 Task: For heading Arial with bold.  font size for heading22,  'Change the font style of data to'Arial Narrow.  and font size to 14,  Change the alignment of both headline & data to Align middle.  In the sheet  analysisSalesAnalysis_2023
Action: Mouse moved to (529, 298)
Screenshot: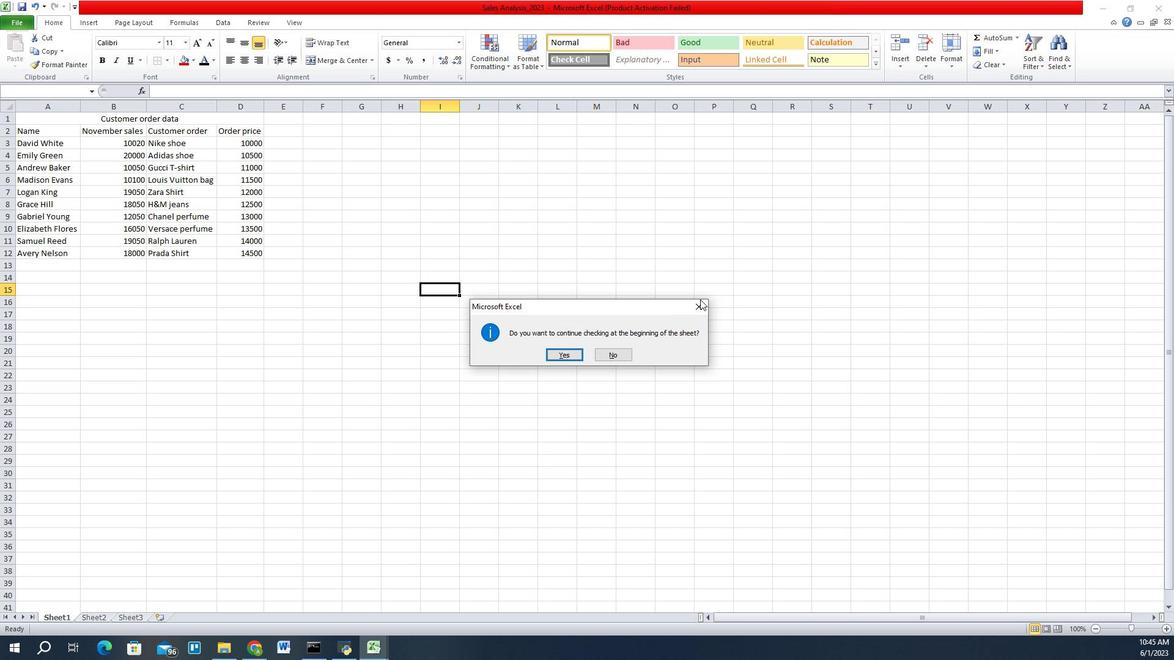 
Action: Mouse pressed left at (529, 298)
Screenshot: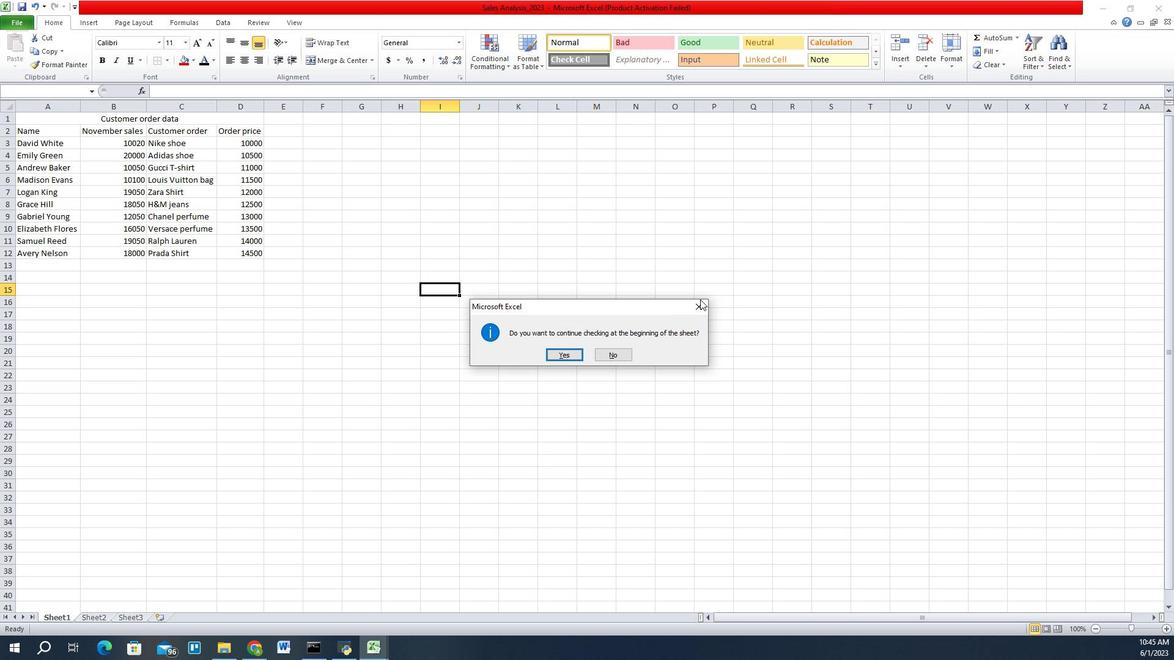 
Action: Mouse moved to (255, 291)
Screenshot: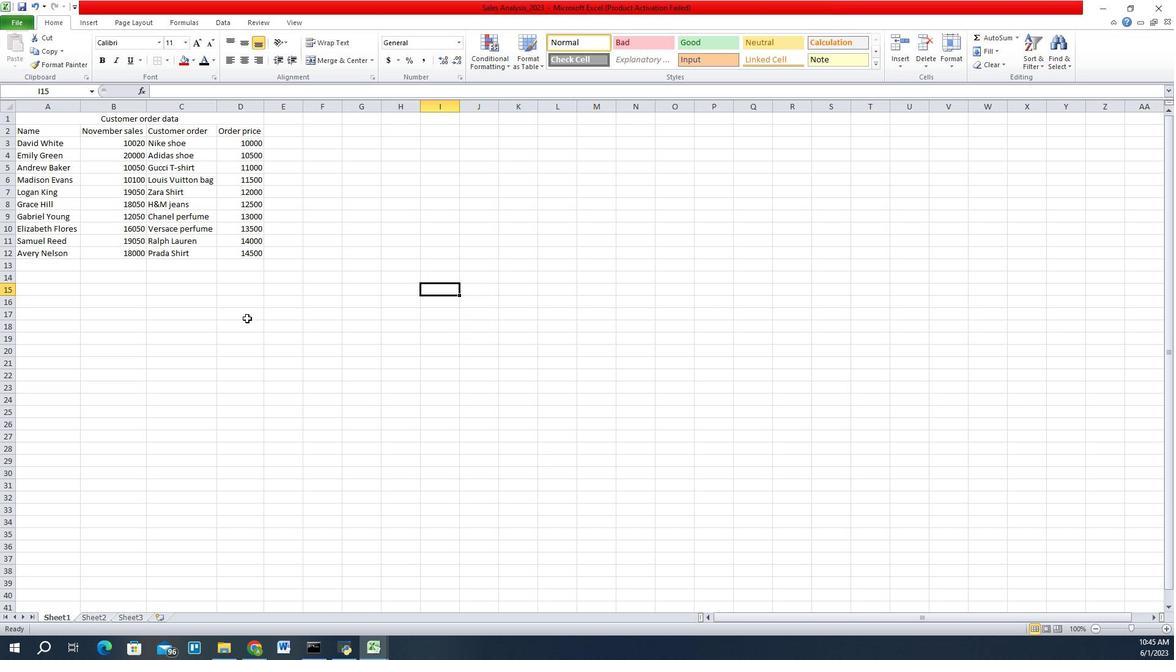 
Action: Key pressed <Key.alt_l>hff<Key.down><Key.down><Key.down><Key.down><Key.enter><Key.left><Key.up><Key.left><Key.left><Key.left><Key.up><Key.left><Key.up><Key.up><Key.up><Key.left><Key.left><Key.up><Key.up><Key.up><Key.up><Key.up><Key.up><Key.up><Key.up><Key.up><Key.alt_l>hff<Key.down><Key.down><Key.down><Key.down><Key.enter><Key.alt_l>hfs<Key.down><Key.down><Key.down><Key.down><Key.down><Key.down><Key.down><Key.down><Key.down><Key.up><Key.up><Key.enter><Key.down><Key.left><Key.shift_r><Key.right><Key.down><Key.alt_l>hff<Key.down><Key.down><Key.down><Key.down><Key.down><Key.down><Key.enter><Key.alt_l>hus<Key.left><Key.shift_r><Key.right><Key.down><Key.up><Key.shift_r><Key.right><Key.down><Key.down><Key.up><Key.alt_l>hfs<Key.down><Key.down><Key.down><Key.enter><Key.up><Key.shift_r><Key.down><Key.alt_l>hac<Key.alt_l>hac<Key.left>
Screenshot: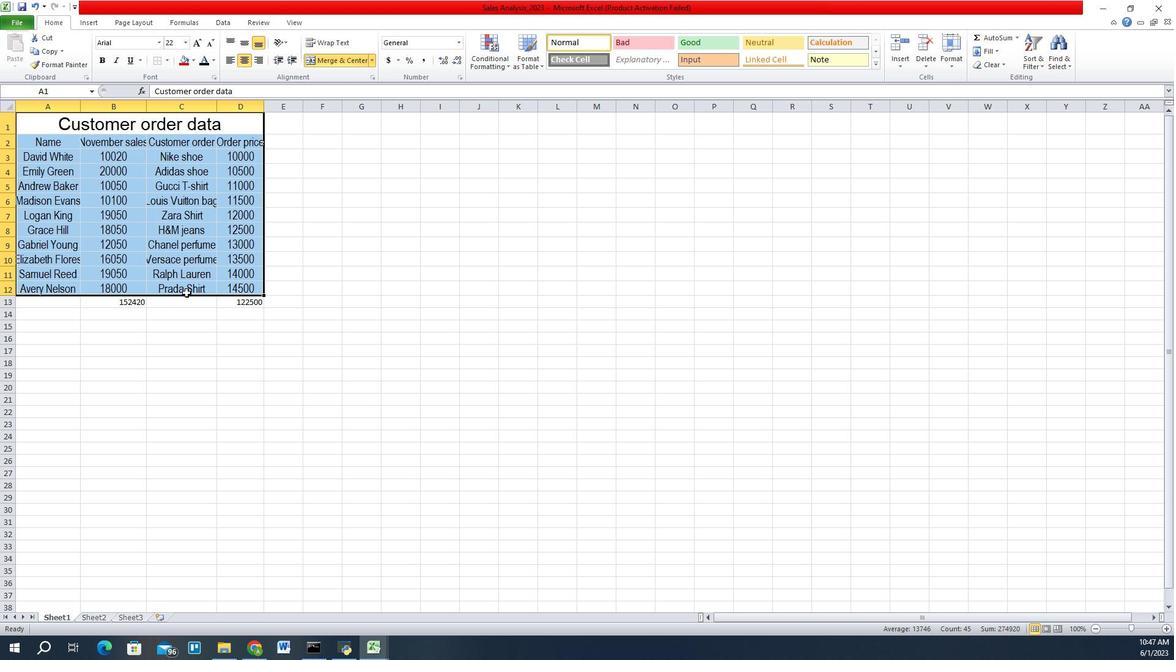 
Action: Mouse moved to (162, 102)
Screenshot: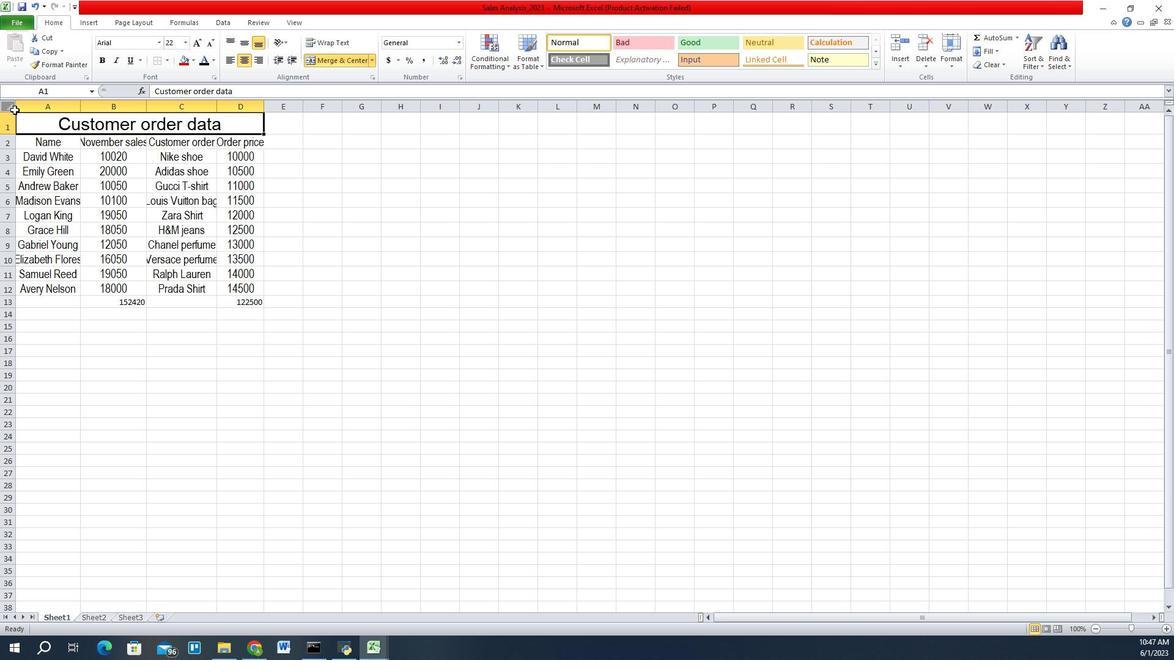
Action: Mouse pressed left at (162, 102)
Screenshot: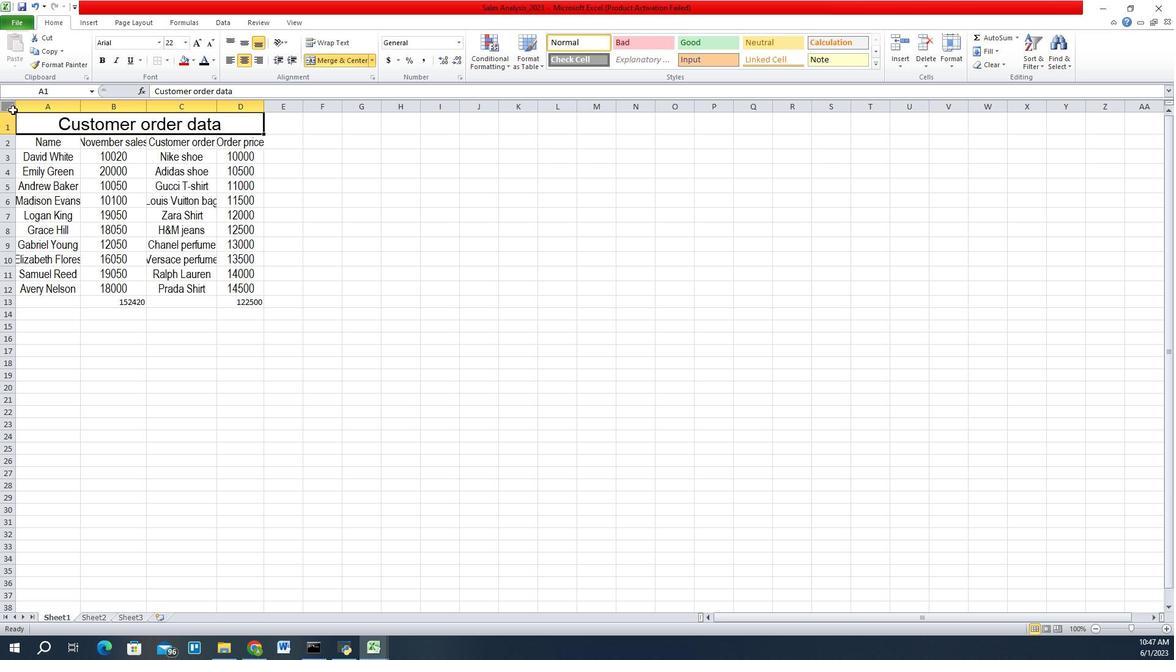 
Action: Mouse moved to (198, 99)
Screenshot: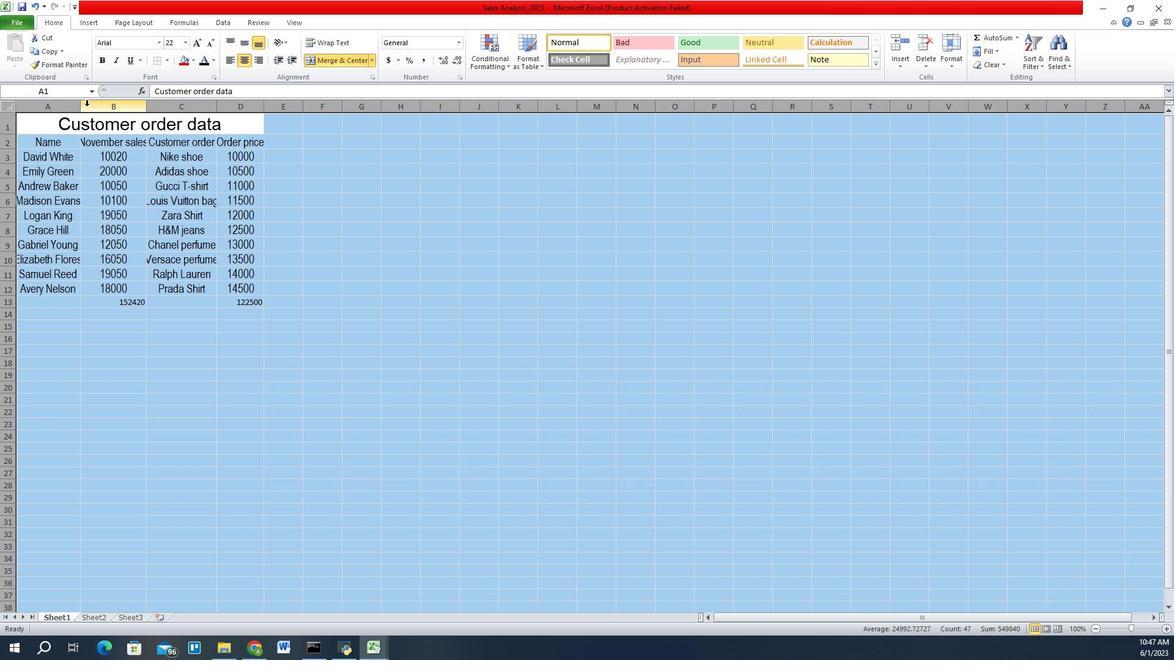 
Action: Mouse pressed left at (198, 99)
Screenshot: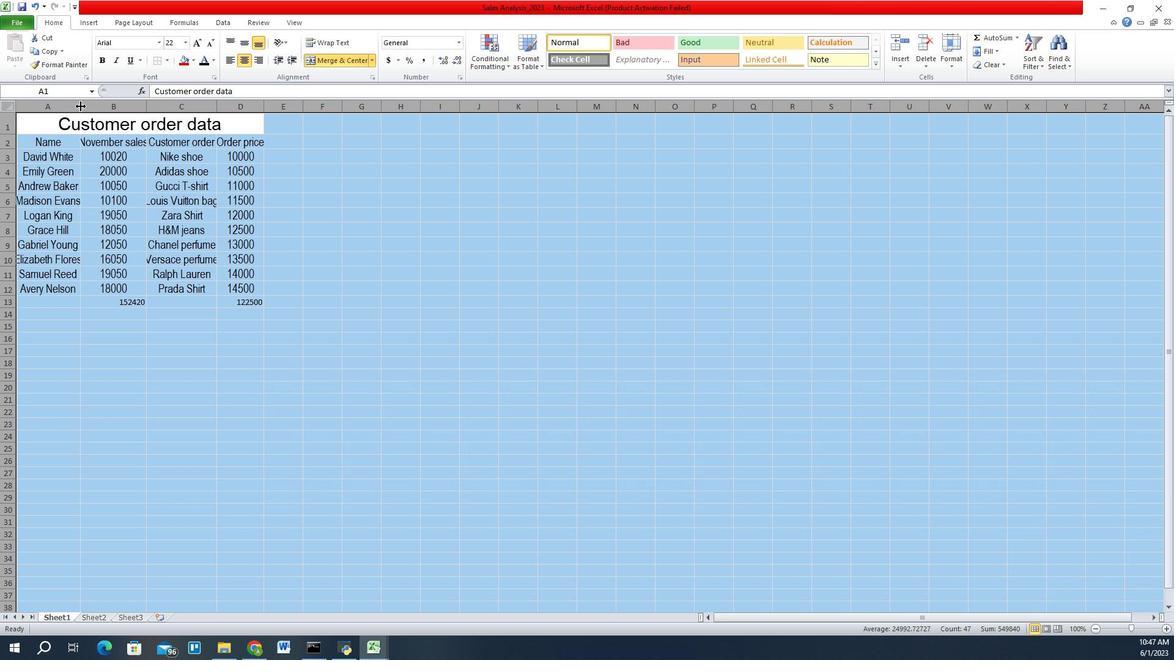 
Action: Mouse pressed left at (198, 99)
Screenshot: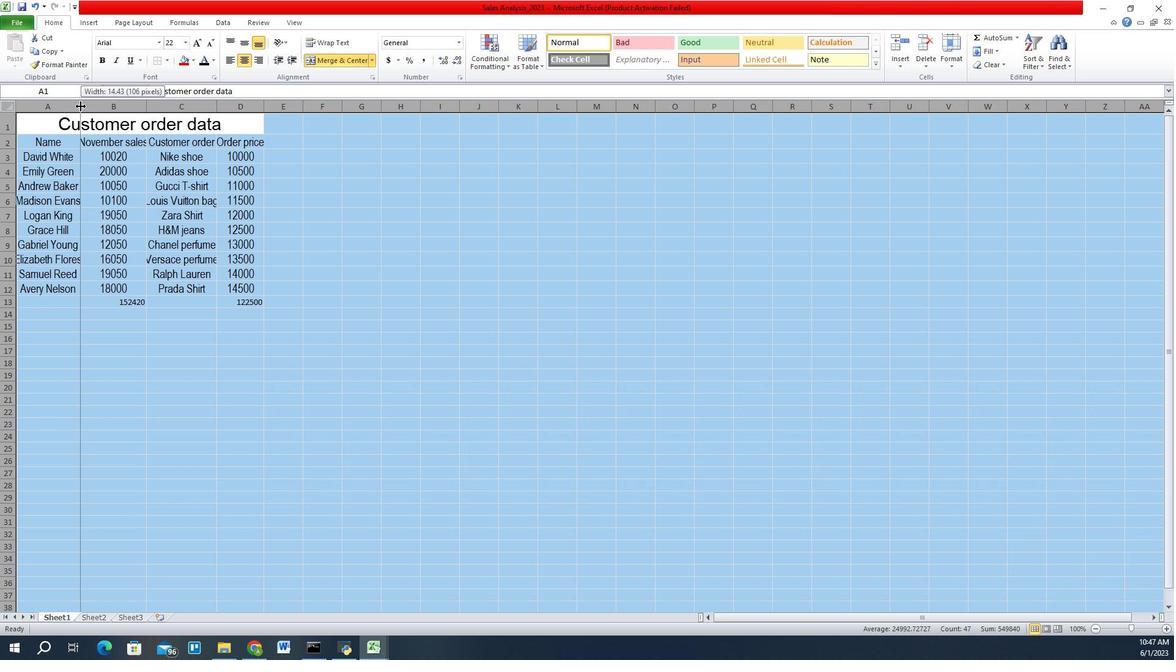 
Action: Mouse moved to (282, 228)
Screenshot: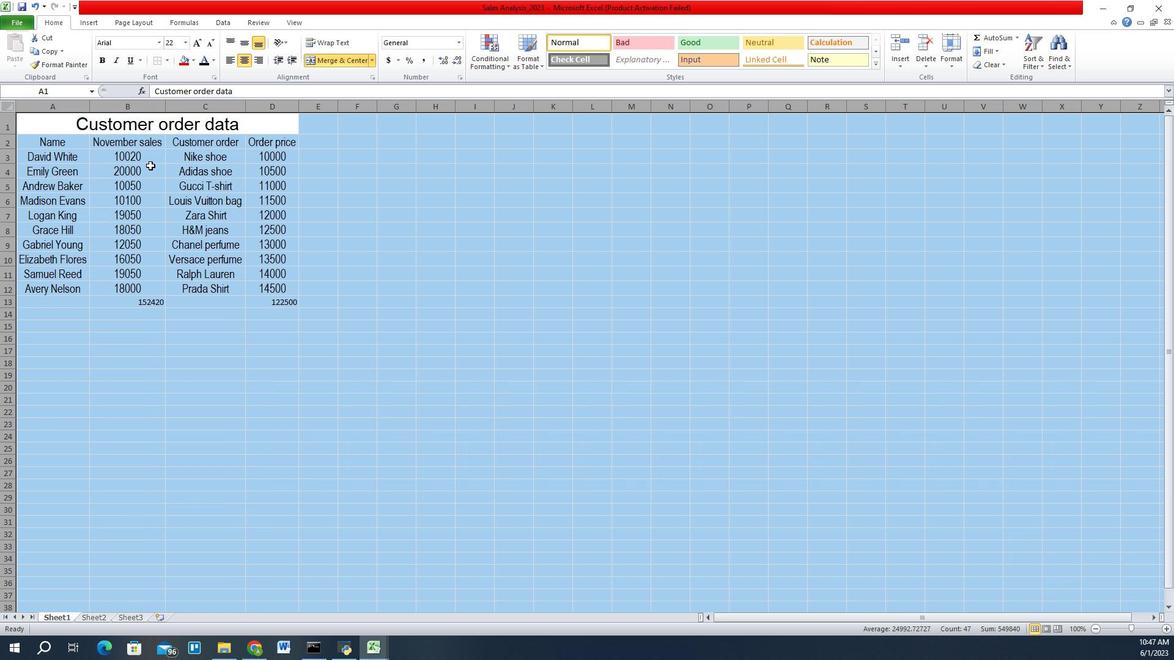 
Action: Mouse pressed left at (282, 228)
Screenshot: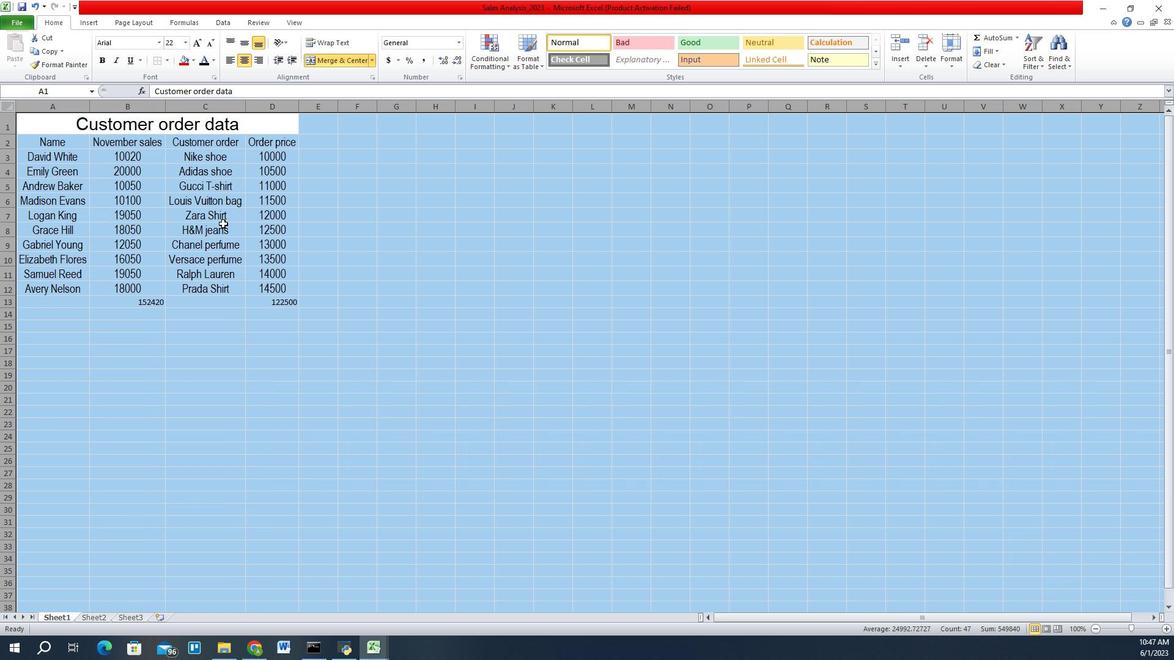 
Action: Mouse moved to (334, 284)
Screenshot: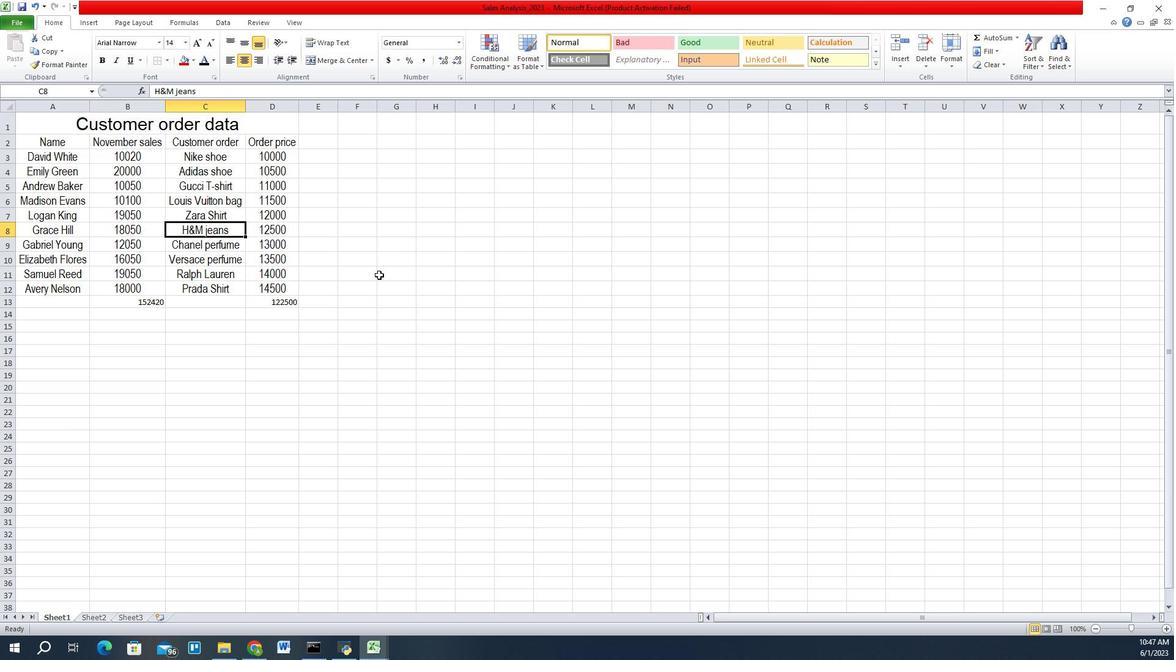 
Action: Mouse pressed left at (334, 284)
Screenshot: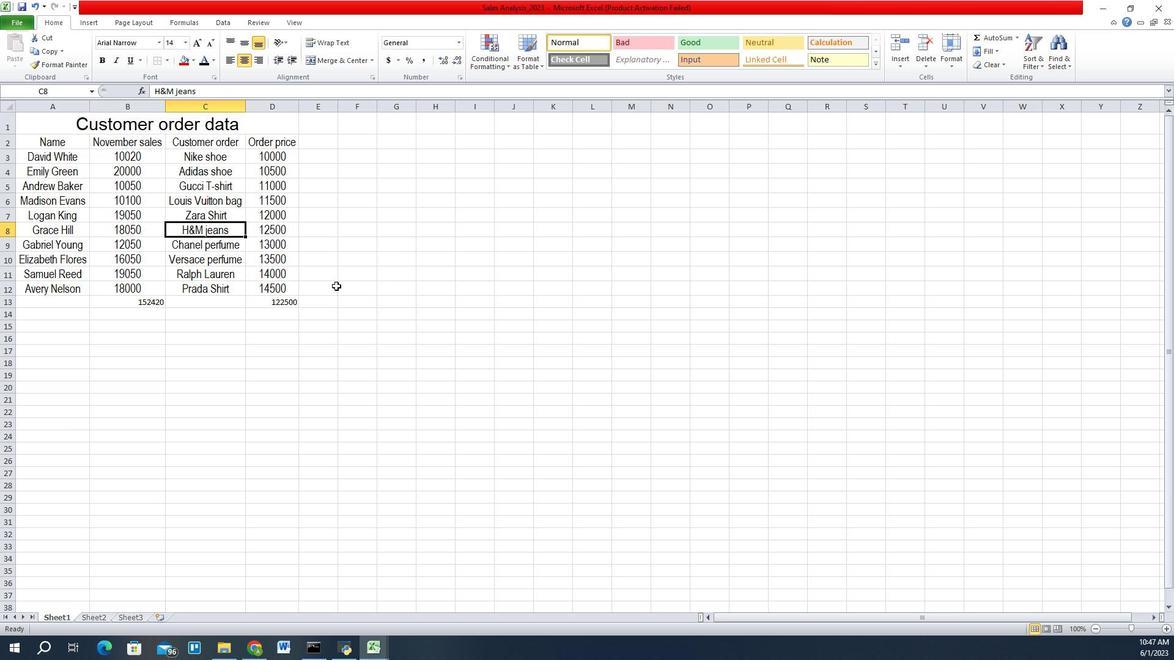 
Action: Mouse moved to (292, 284)
Screenshot: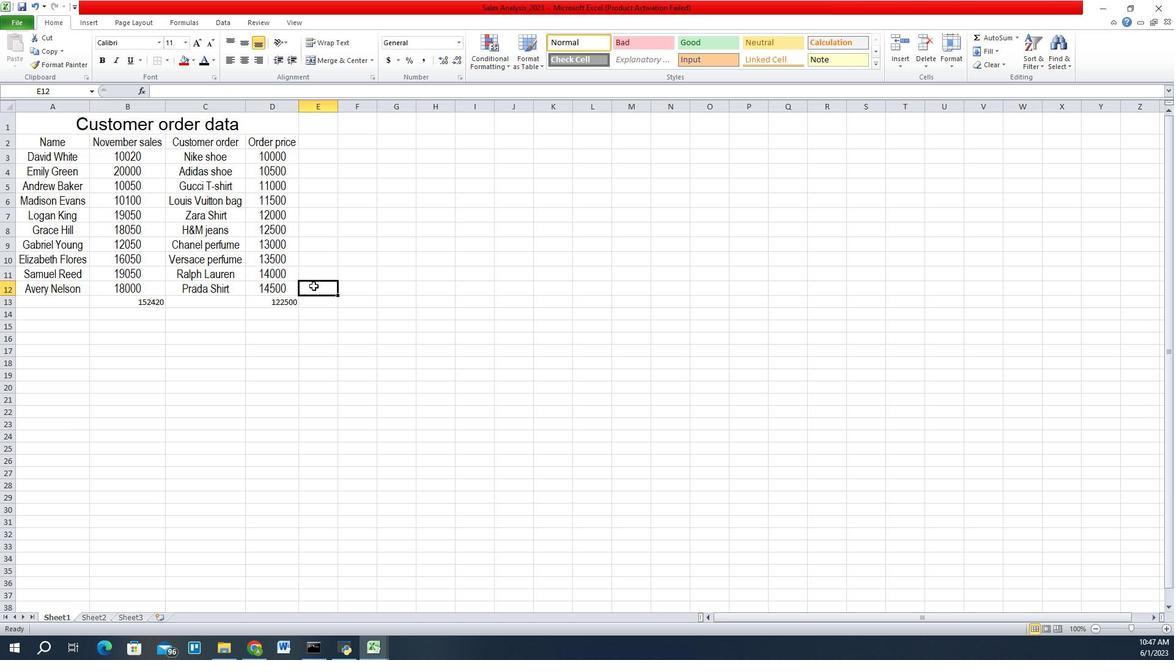 
Action: Mouse pressed left at (292, 284)
Screenshot: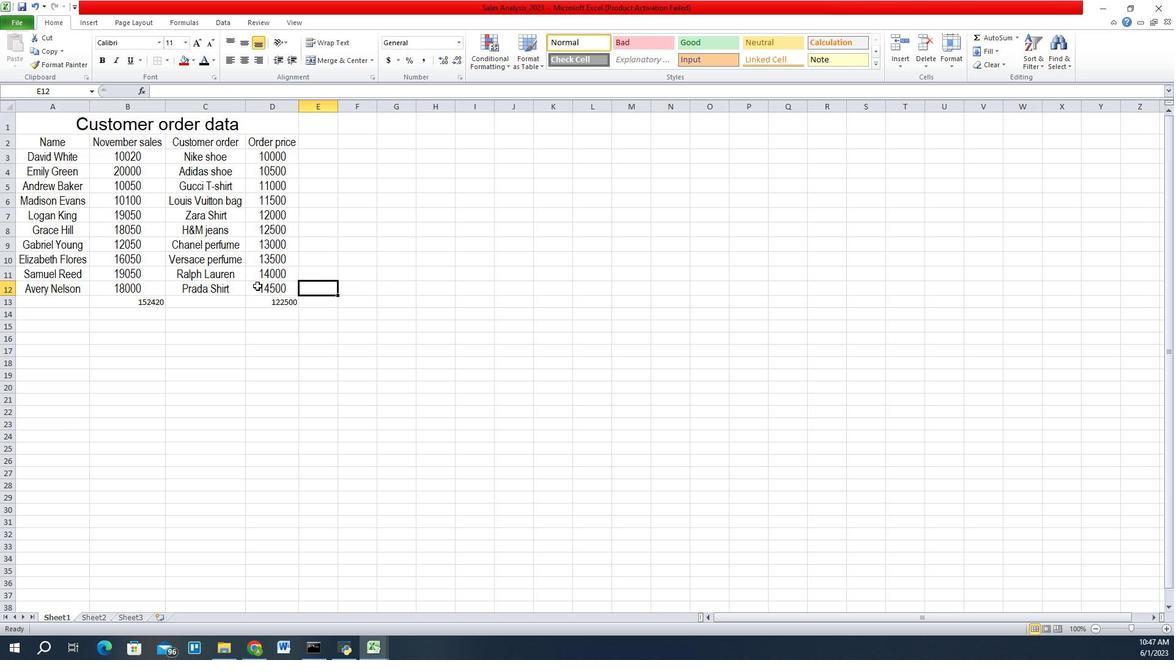 
Action: Mouse moved to (368, 309)
Screenshot: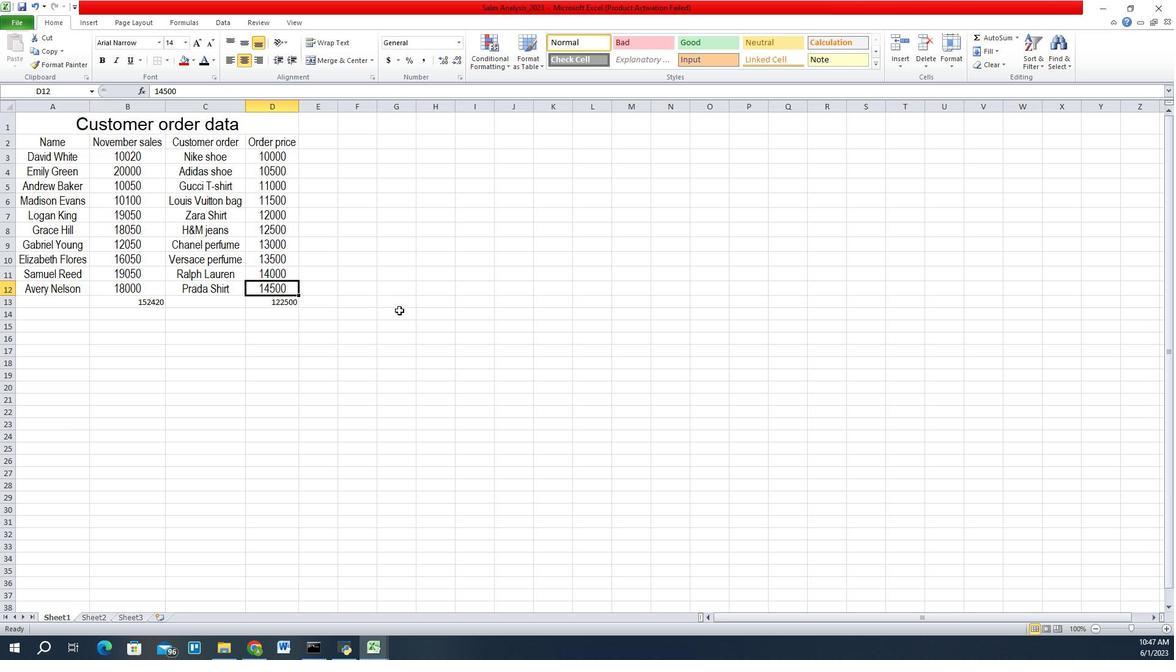 
Action: Key pressed ctrl+Sctrl+S
Screenshot: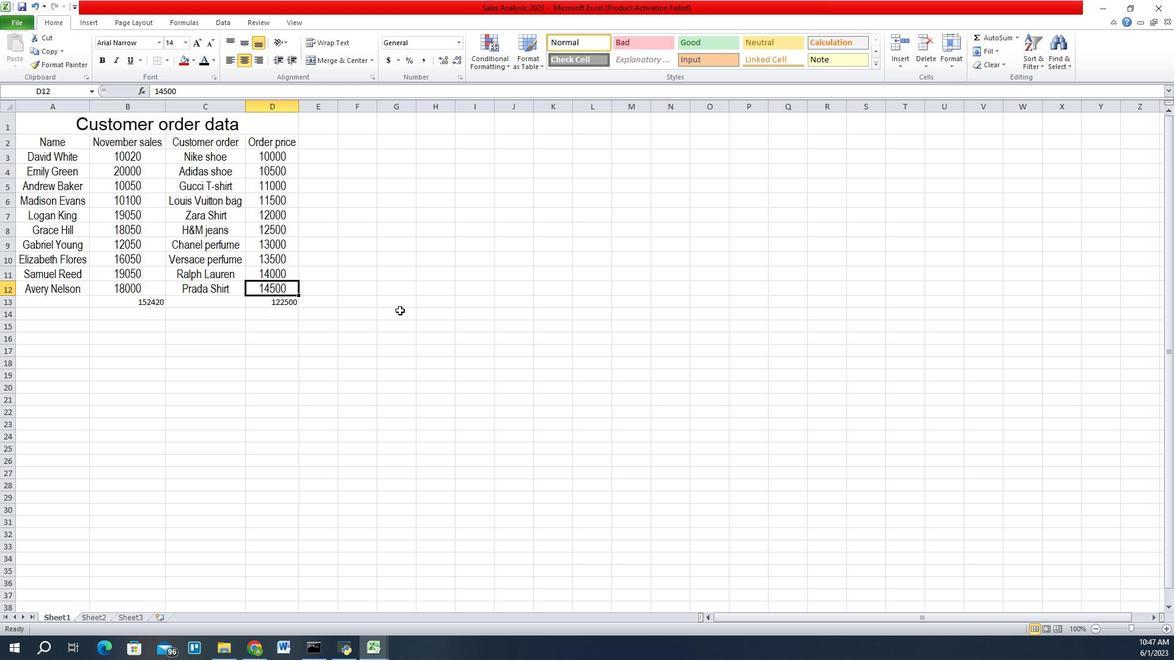 
